 Task: Notify me 15 minutes before the client meeting starts.
Action: Mouse moved to (60, 124)
Screenshot: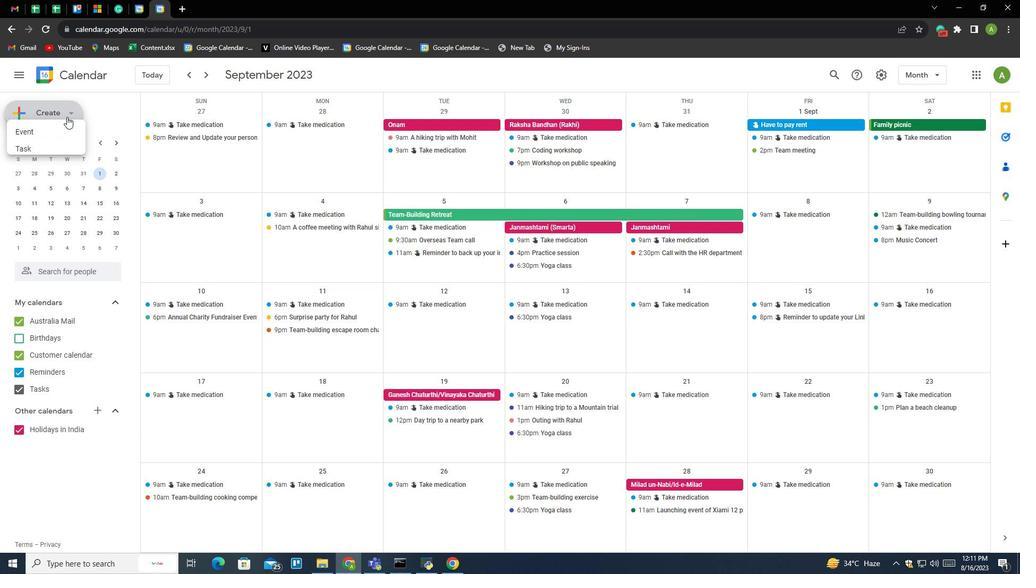 
Action: Mouse pressed left at (60, 124)
Screenshot: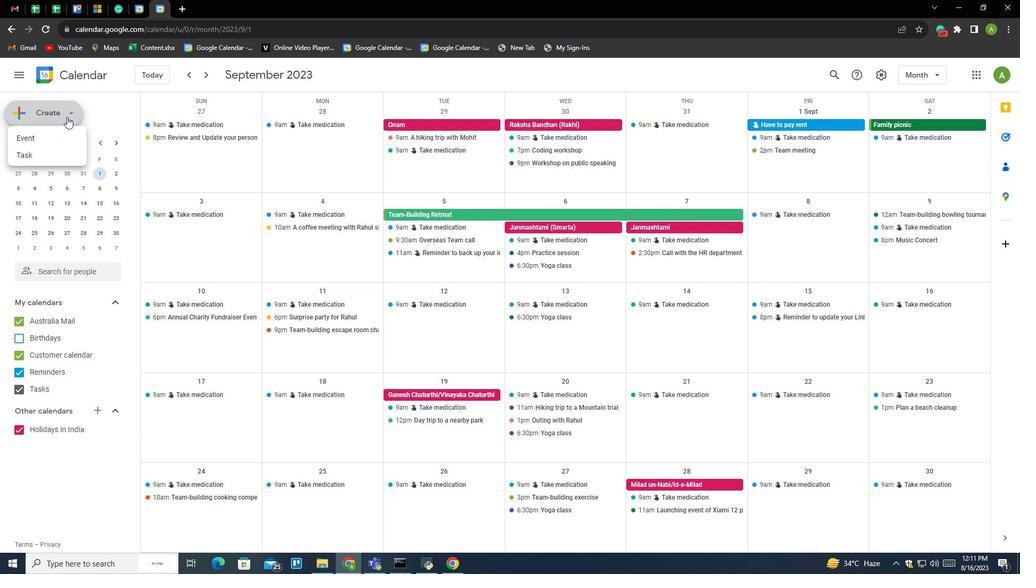 
Action: Mouse moved to (56, 142)
Screenshot: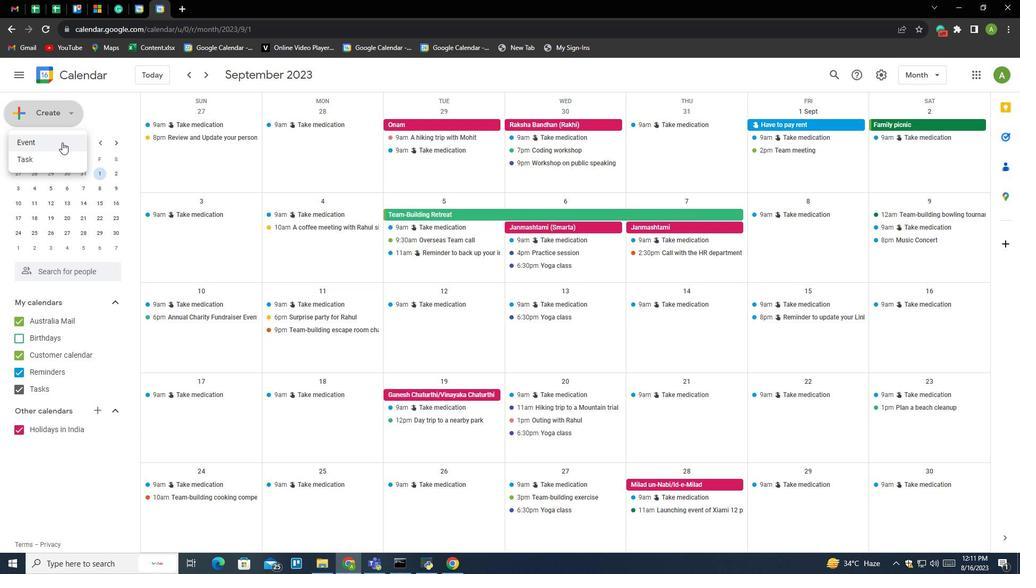 
Action: Mouse pressed left at (56, 142)
Screenshot: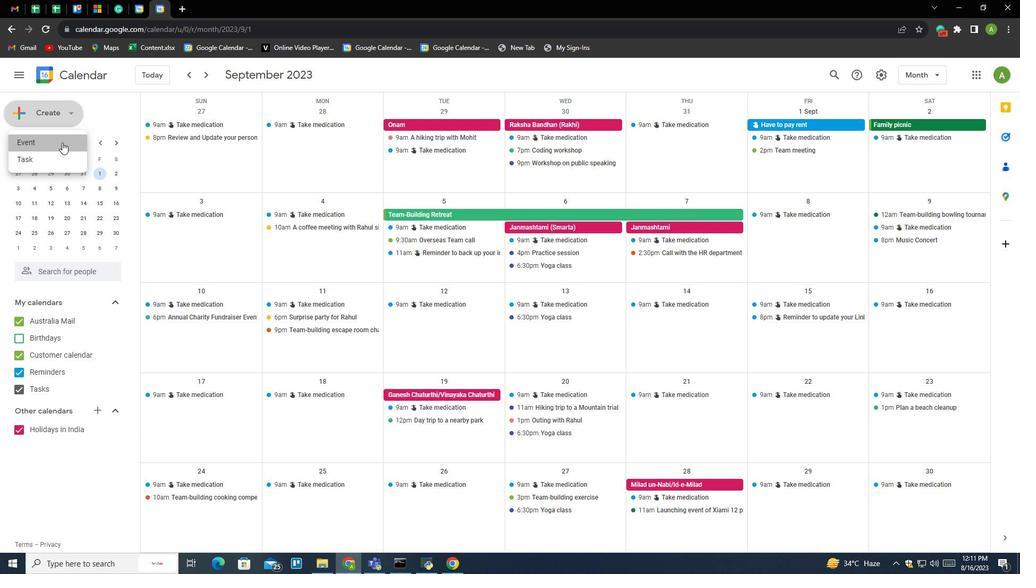 
Action: Mouse moved to (644, 307)
Screenshot: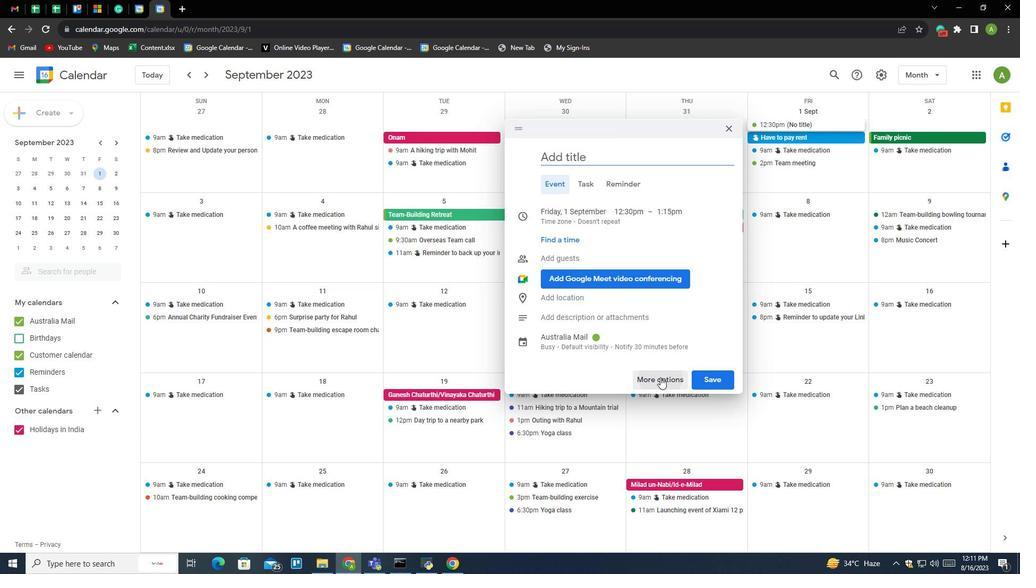 
Action: Mouse pressed left at (644, 307)
Screenshot: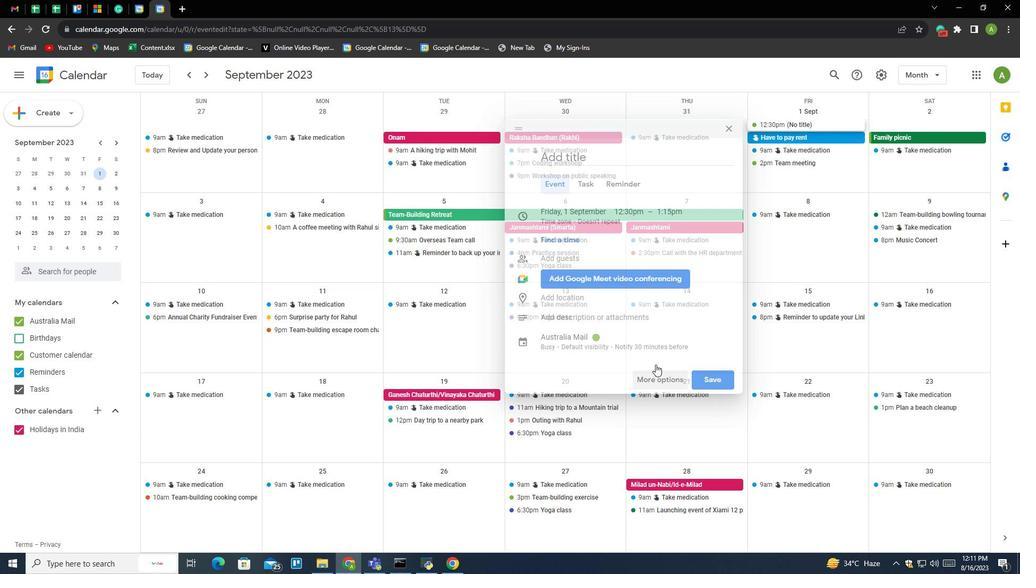 
Action: Mouse moved to (70, 95)
Screenshot: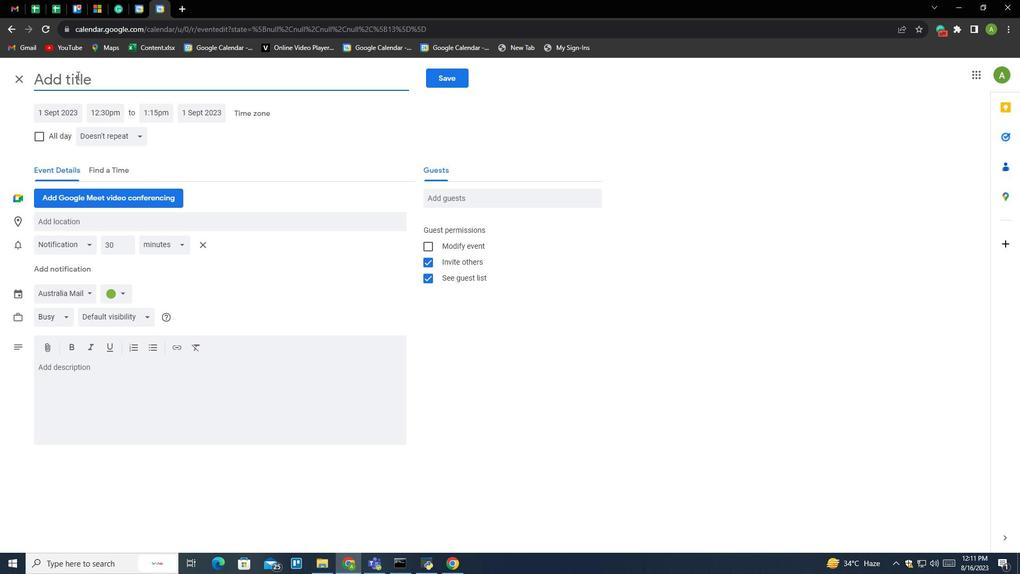 
Action: Mouse pressed left at (70, 95)
Screenshot: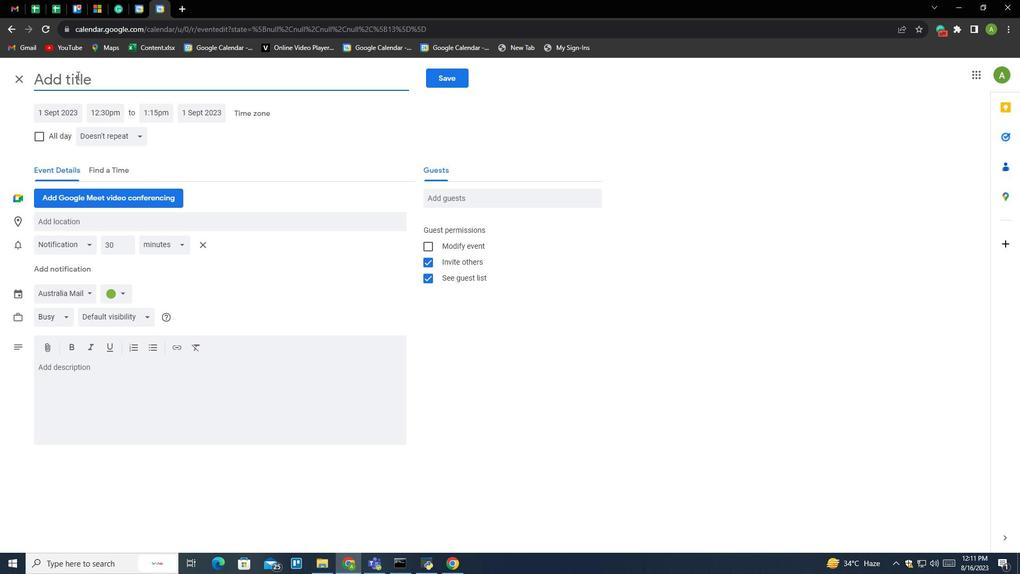 
Action: Key pressed <Key.shift>Client<Key.space>meeting<Key.space>starts<Key.backspace><Key.backspace><Key.backspace><Key.backspace><Key.backspace><Key.backspace>
Screenshot: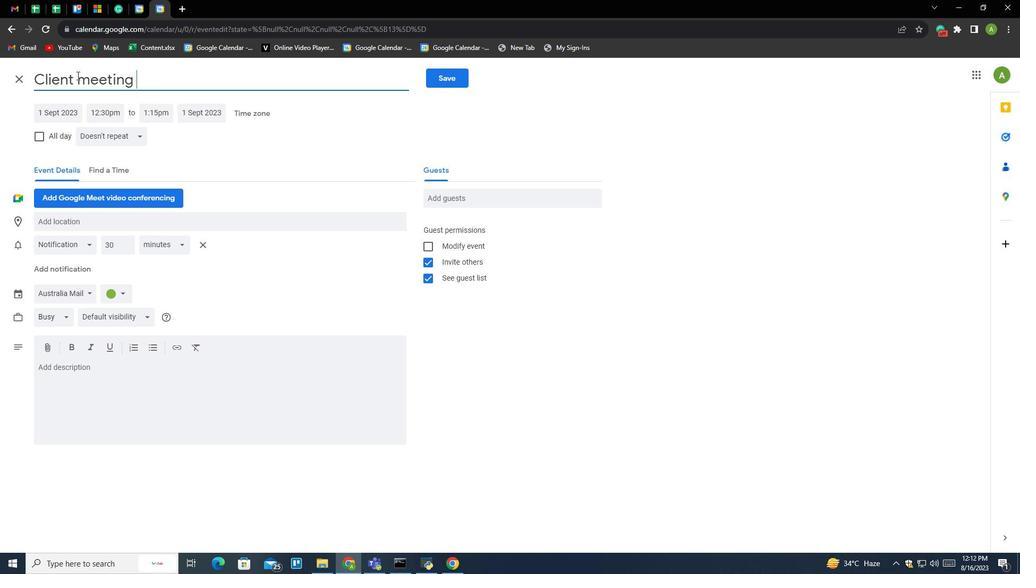 
Action: Mouse moved to (79, 216)
Screenshot: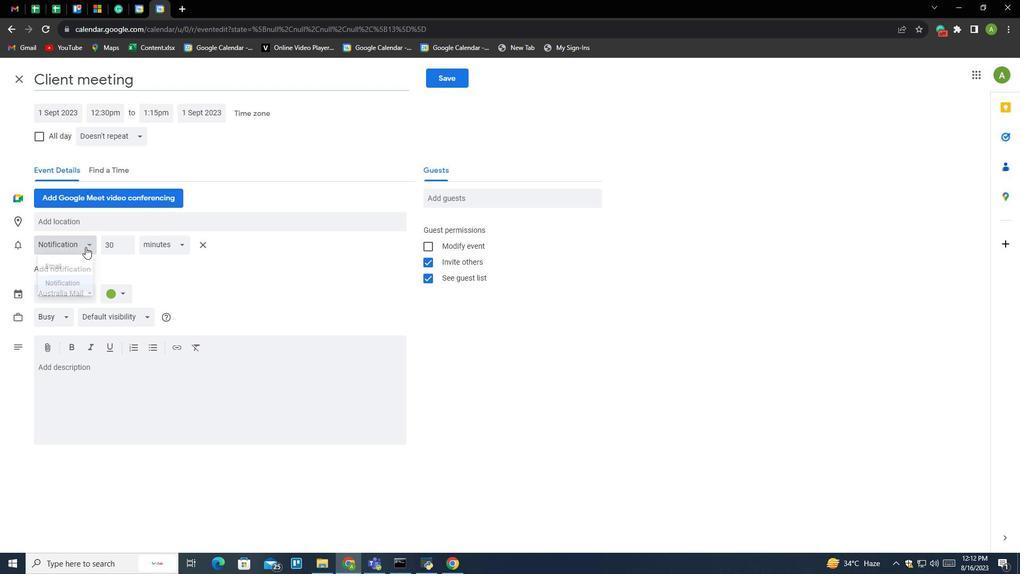 
Action: Mouse pressed left at (79, 216)
Screenshot: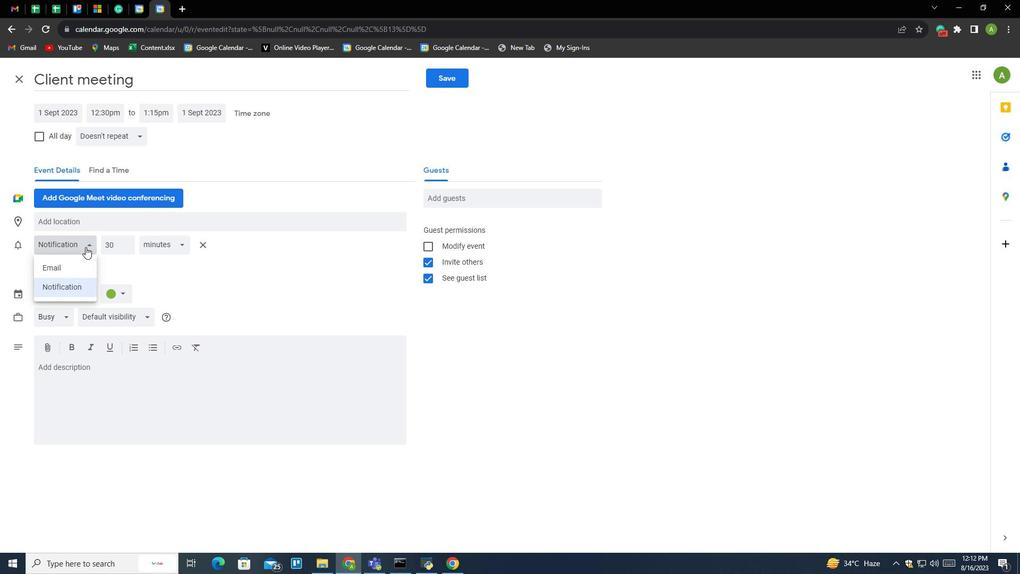 
Action: Mouse moved to (71, 241)
Screenshot: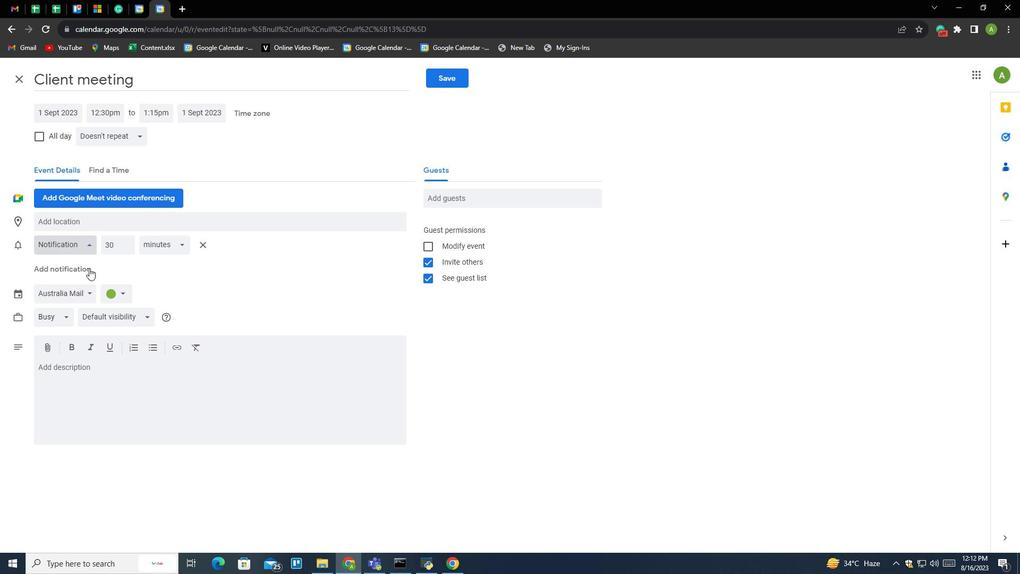 
Action: Mouse pressed left at (71, 241)
Screenshot: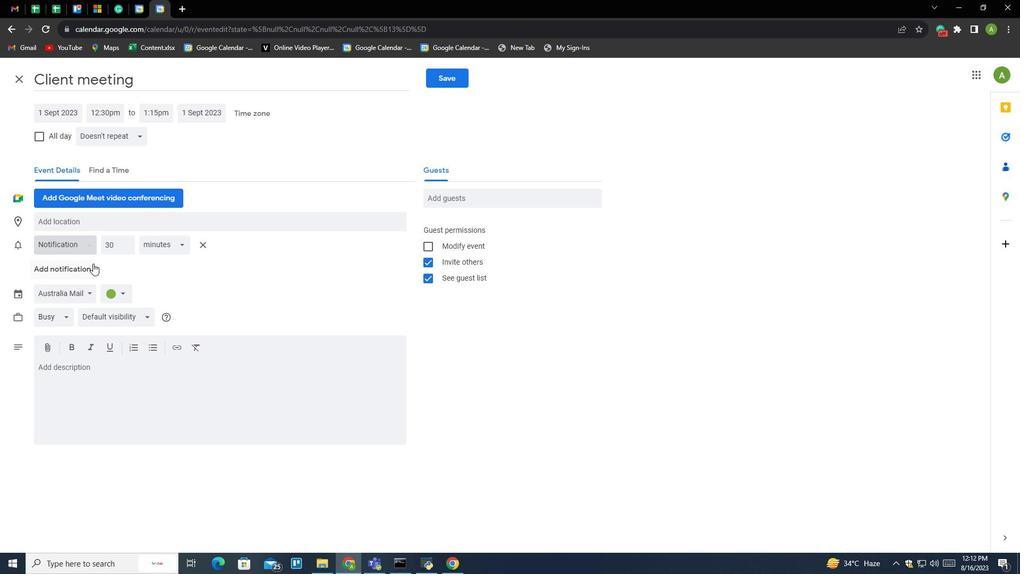 
Action: Mouse moved to (110, 215)
Screenshot: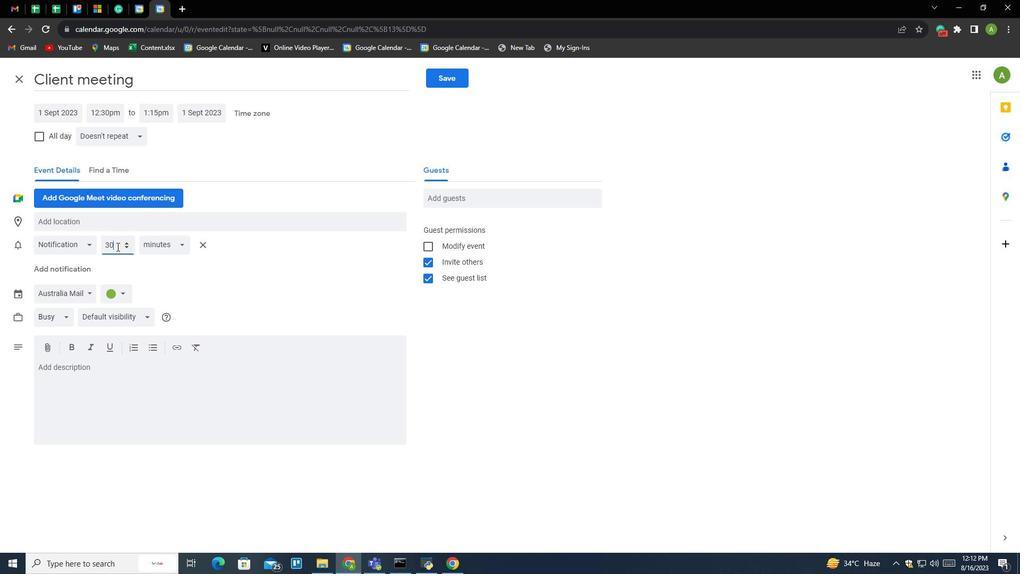 
Action: Mouse pressed left at (110, 215)
Screenshot: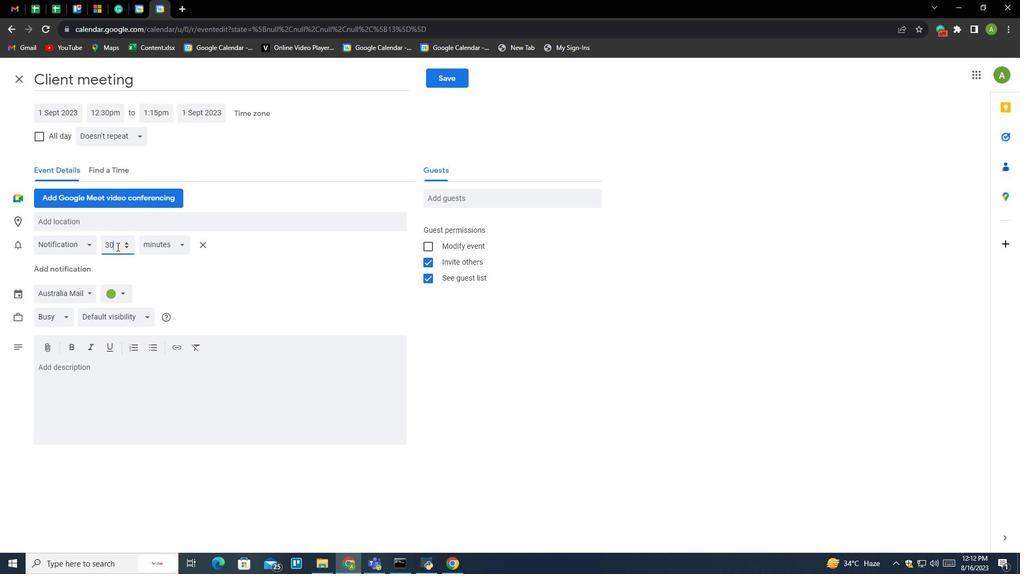 
Action: Key pressed <Key.backspace><Key.backspace>15
Screenshot: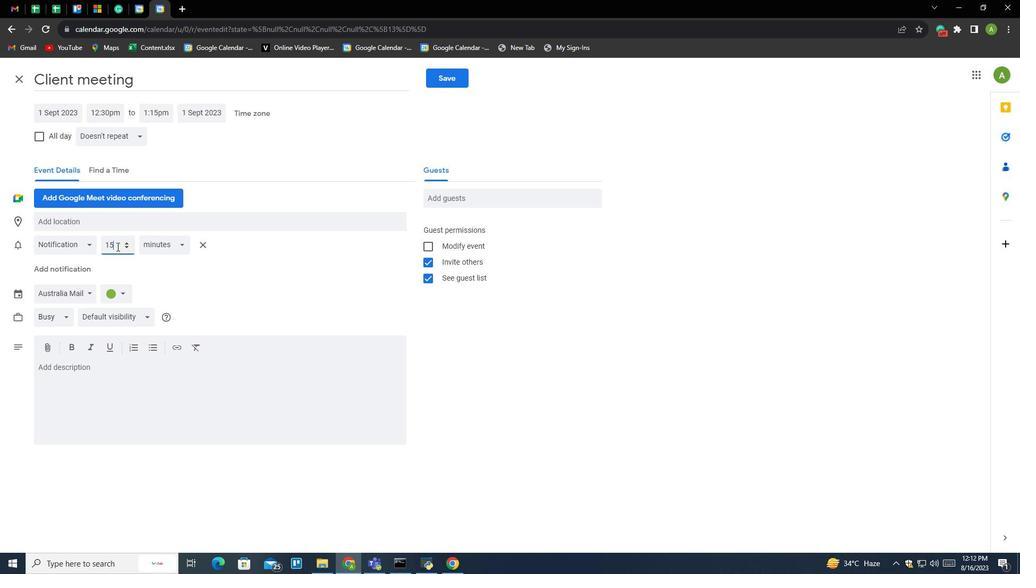 
Action: Mouse moved to (252, 235)
Screenshot: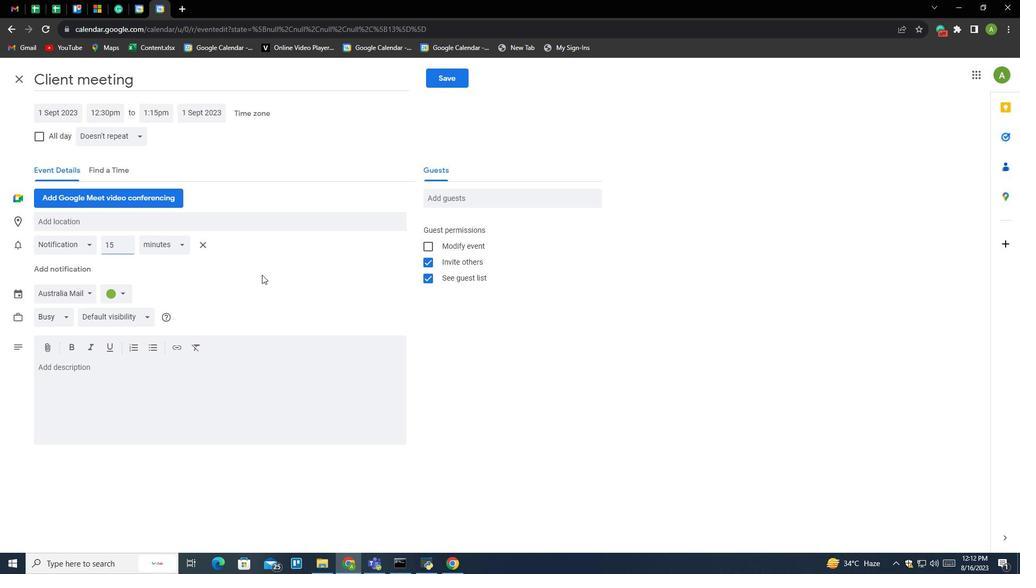 
Action: Mouse pressed left at (252, 235)
Screenshot: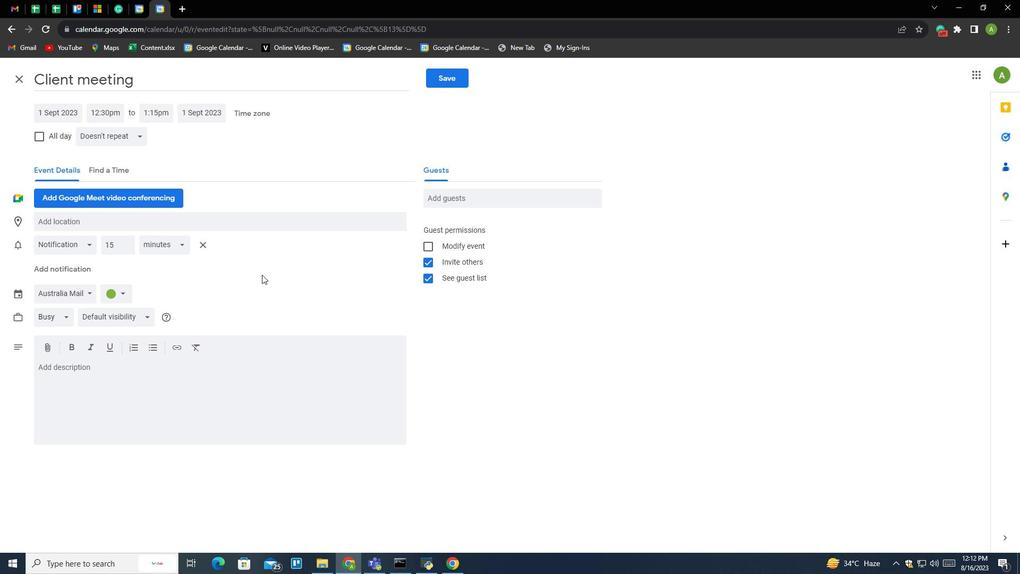
Action: Mouse moved to (61, 121)
Screenshot: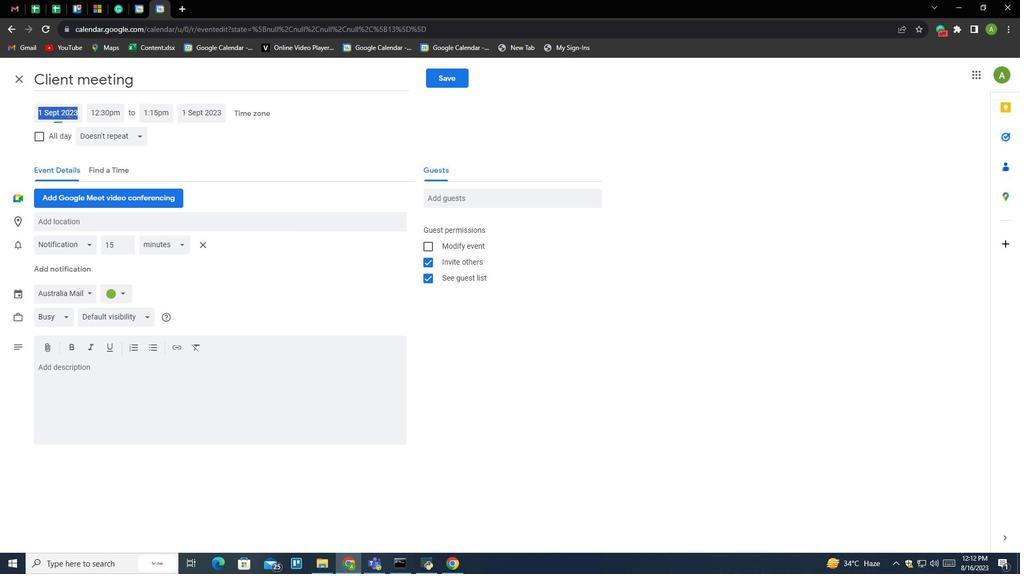 
Action: Mouse pressed left at (61, 121)
Screenshot: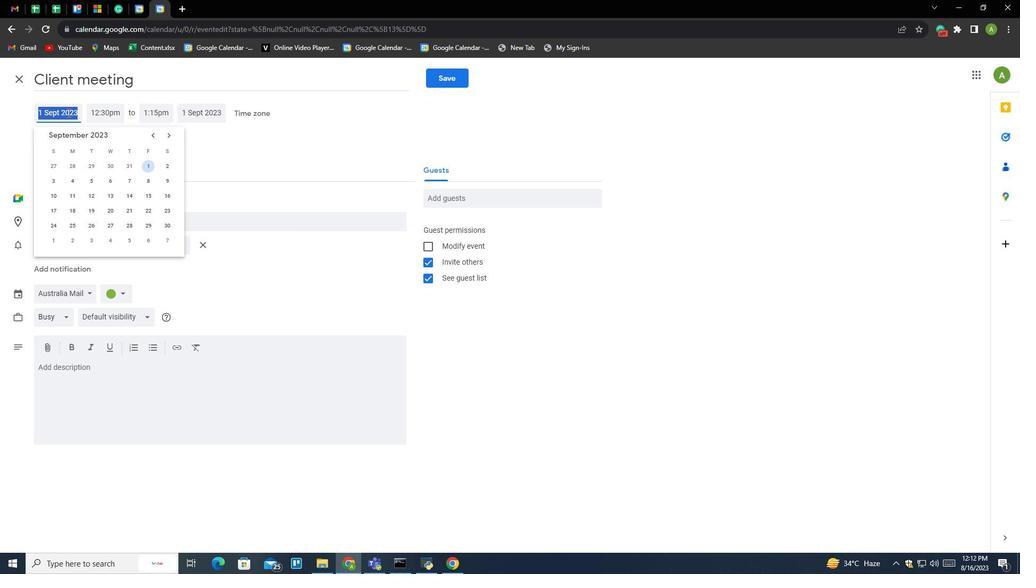 
Action: Mouse moved to (156, 158)
Screenshot: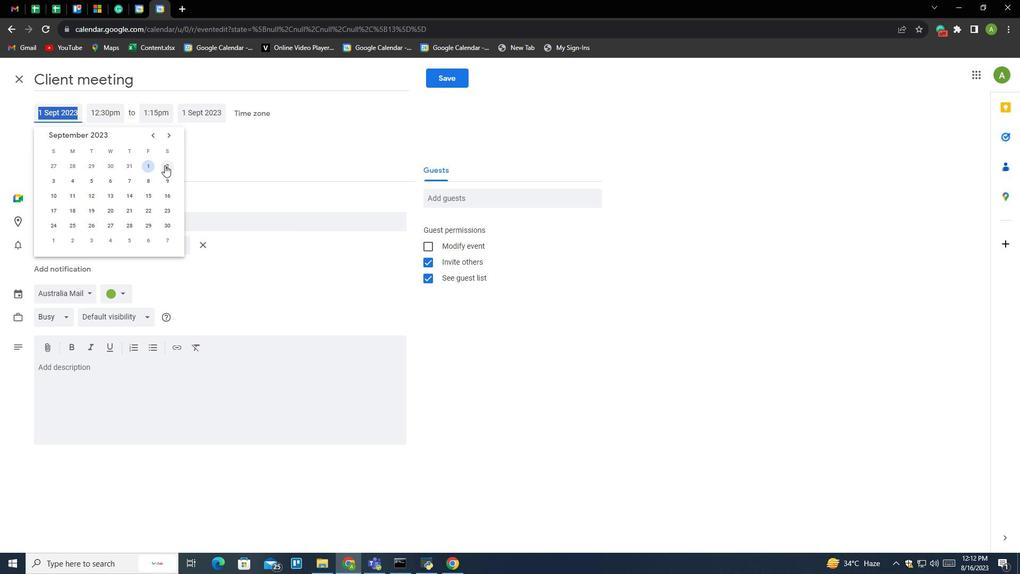 
Action: Mouse pressed left at (156, 158)
Screenshot: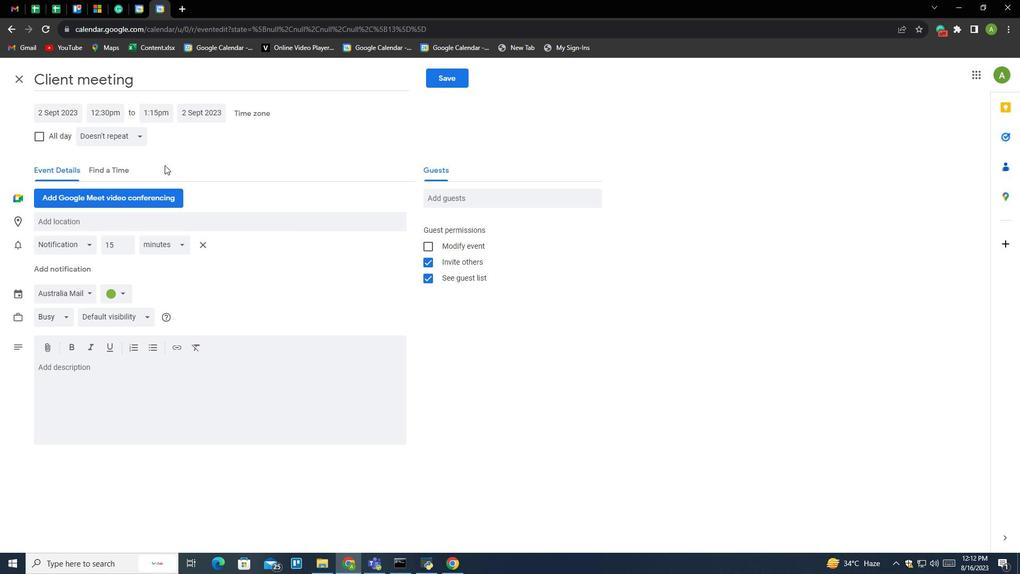 
Action: Mouse moved to (97, 118)
Screenshot: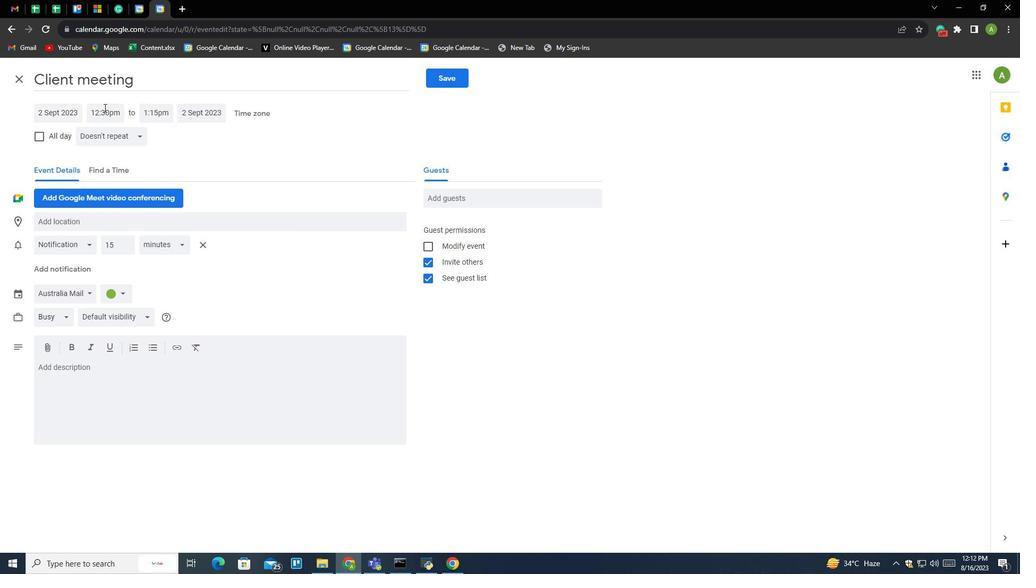 
Action: Mouse pressed left at (97, 118)
Screenshot: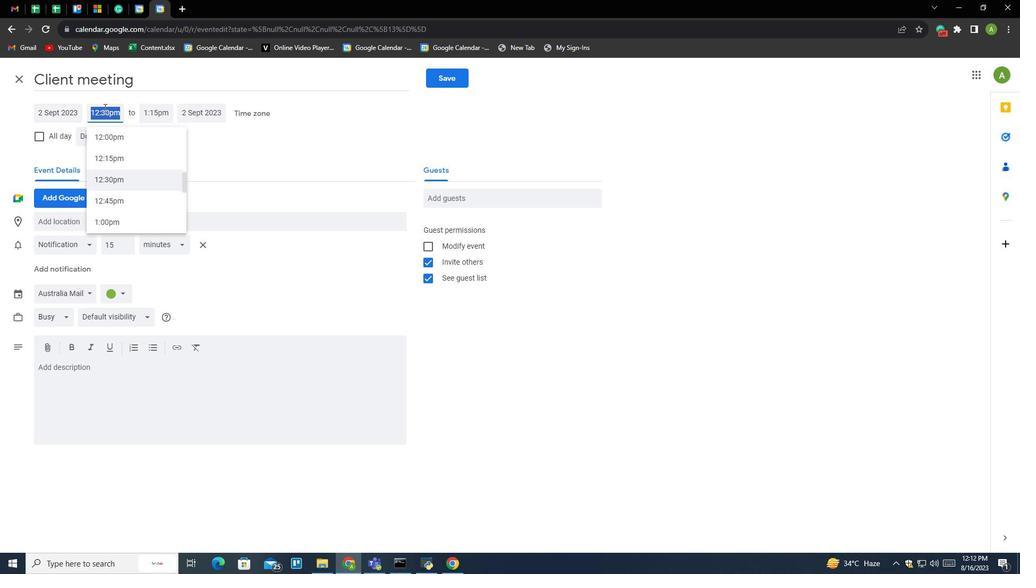 
Action: Mouse moved to (125, 155)
Screenshot: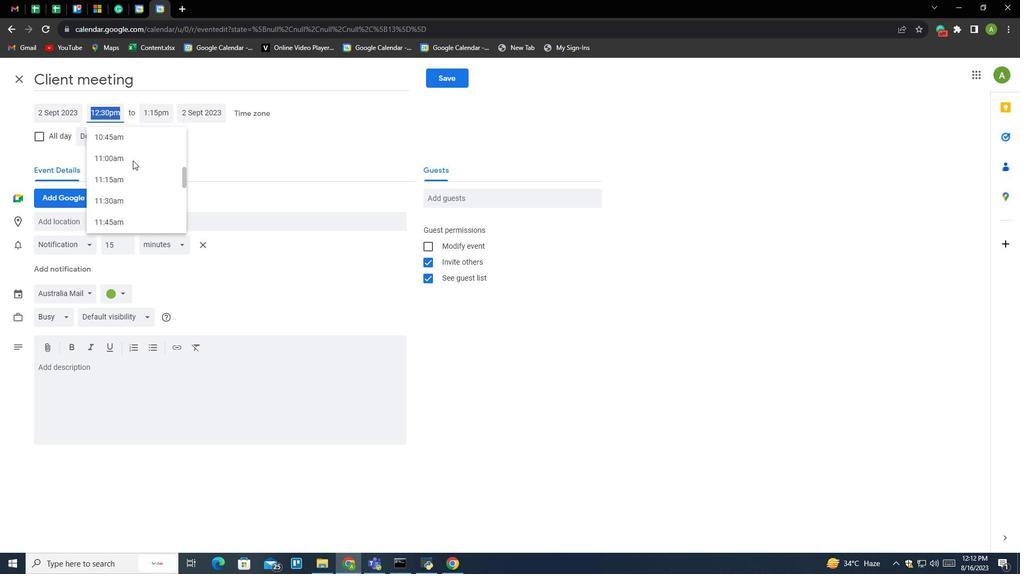 
Action: Mouse scrolled (125, 155) with delta (0, 0)
Screenshot: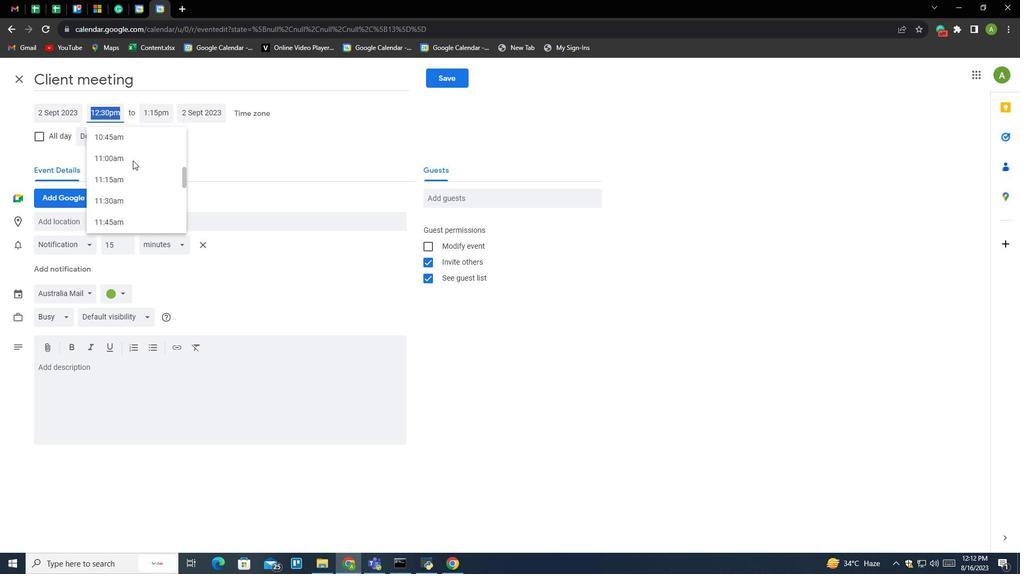 
Action: Mouse scrolled (125, 155) with delta (0, 0)
Screenshot: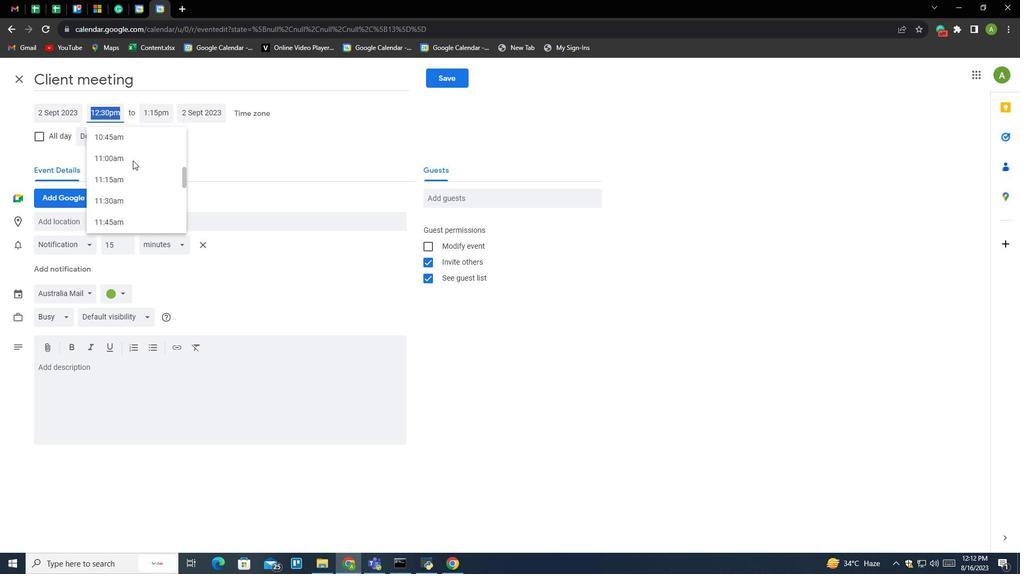 
Action: Mouse moved to (123, 155)
Screenshot: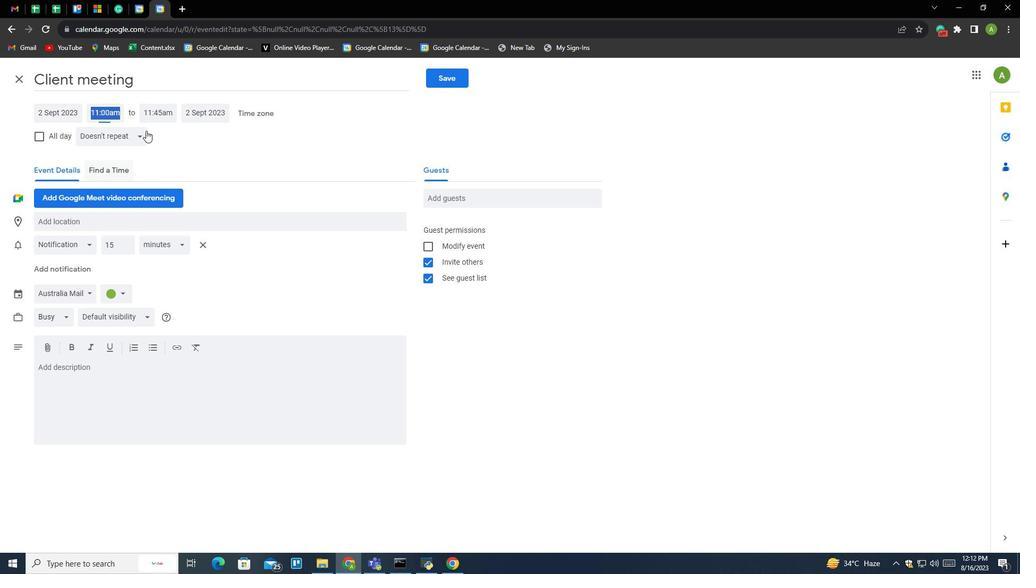 
Action: Mouse pressed left at (123, 155)
Screenshot: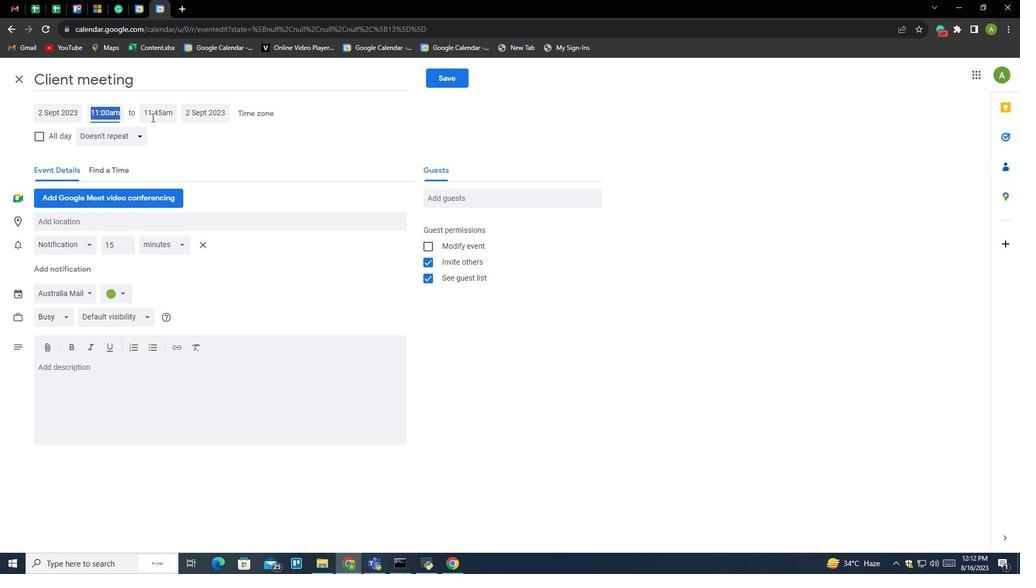 
Action: Mouse moved to (146, 121)
Screenshot: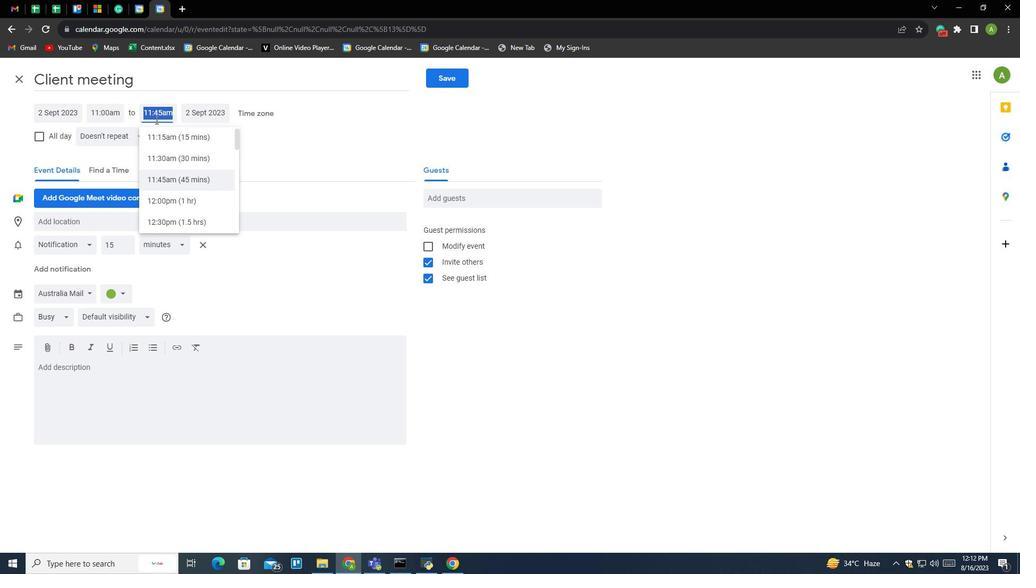 
Action: Mouse pressed left at (146, 121)
Screenshot: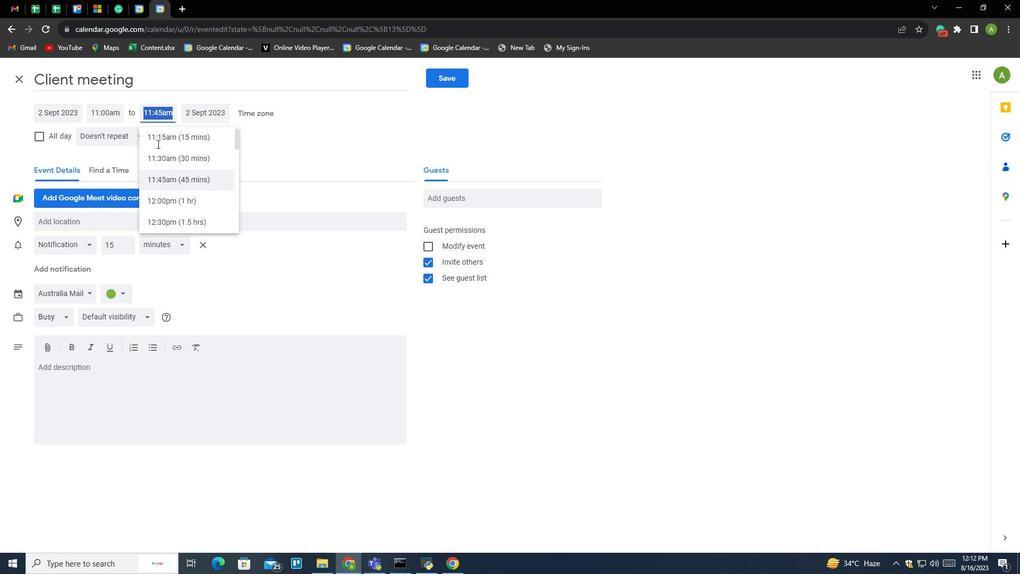 
Action: Mouse moved to (152, 167)
Screenshot: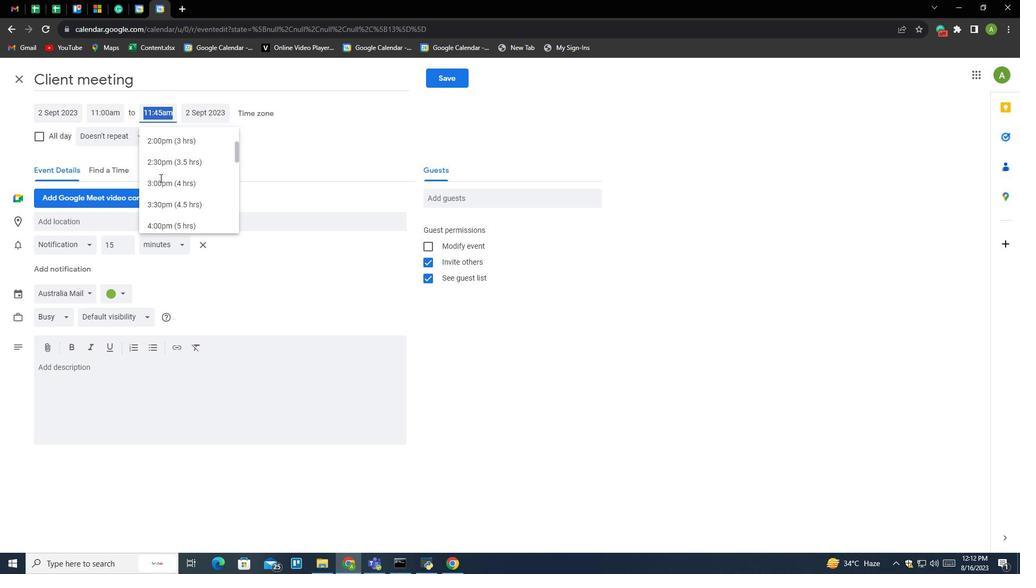 
Action: Mouse scrolled (152, 167) with delta (0, 0)
Screenshot: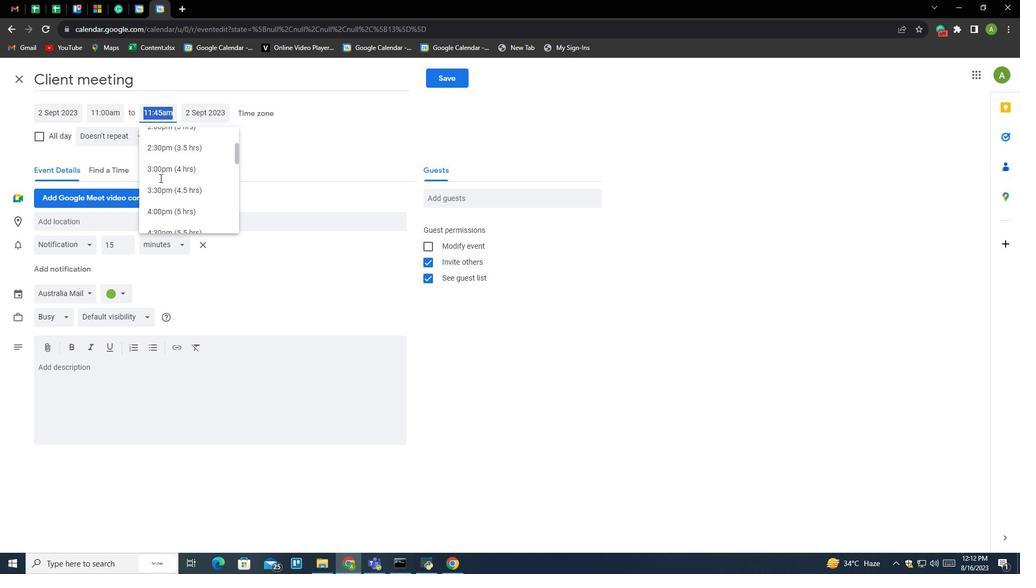 
Action: Mouse scrolled (152, 167) with delta (0, 0)
Screenshot: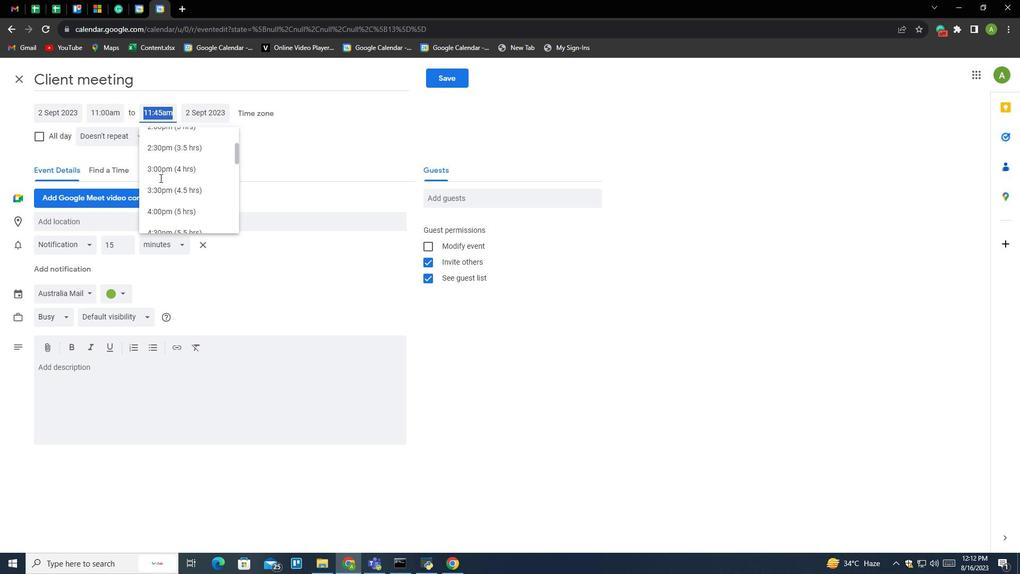 
Action: Mouse scrolled (152, 167) with delta (0, 0)
Screenshot: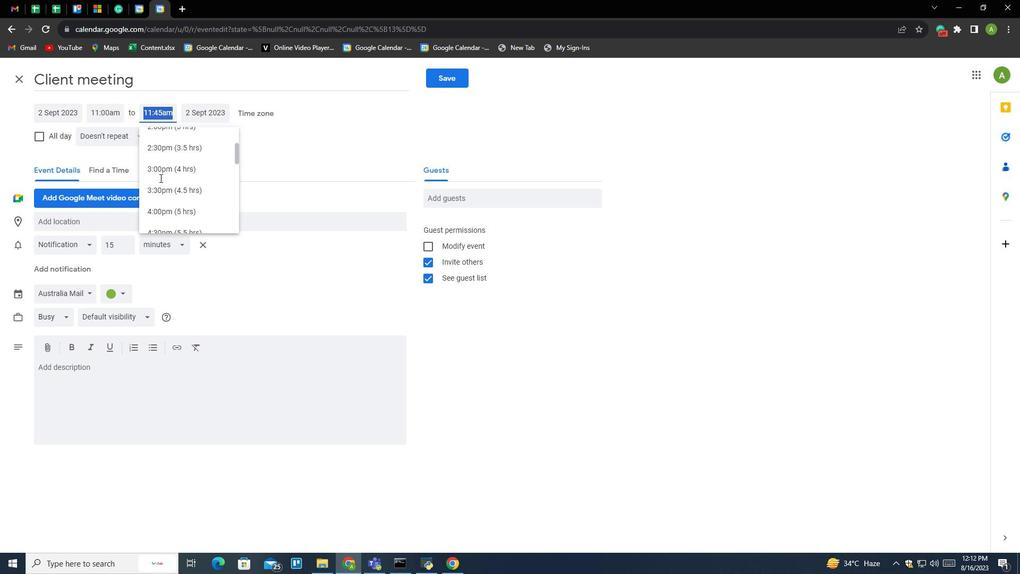 
Action: Mouse moved to (164, 147)
Screenshot: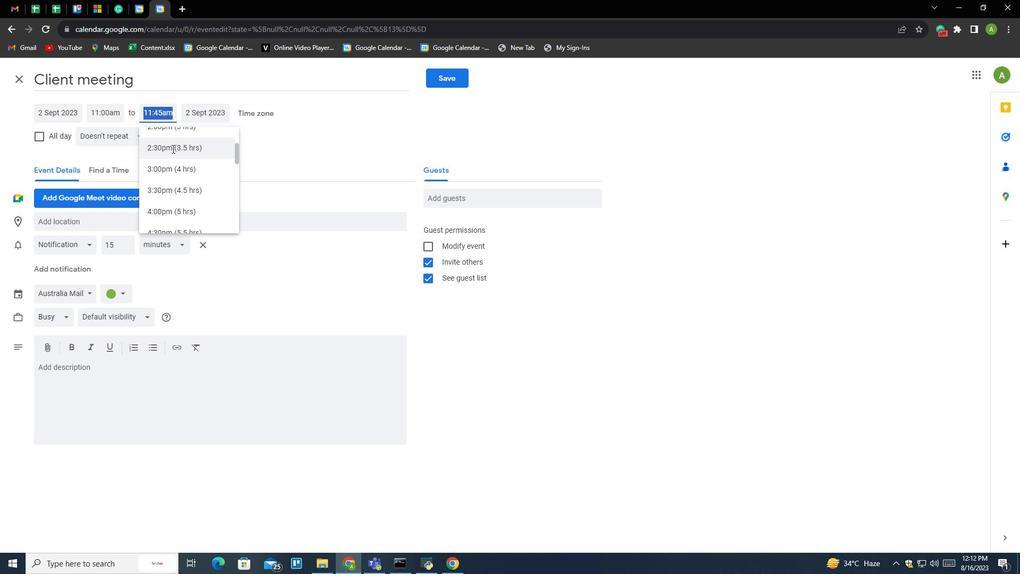 
Action: Mouse pressed left at (164, 147)
Screenshot: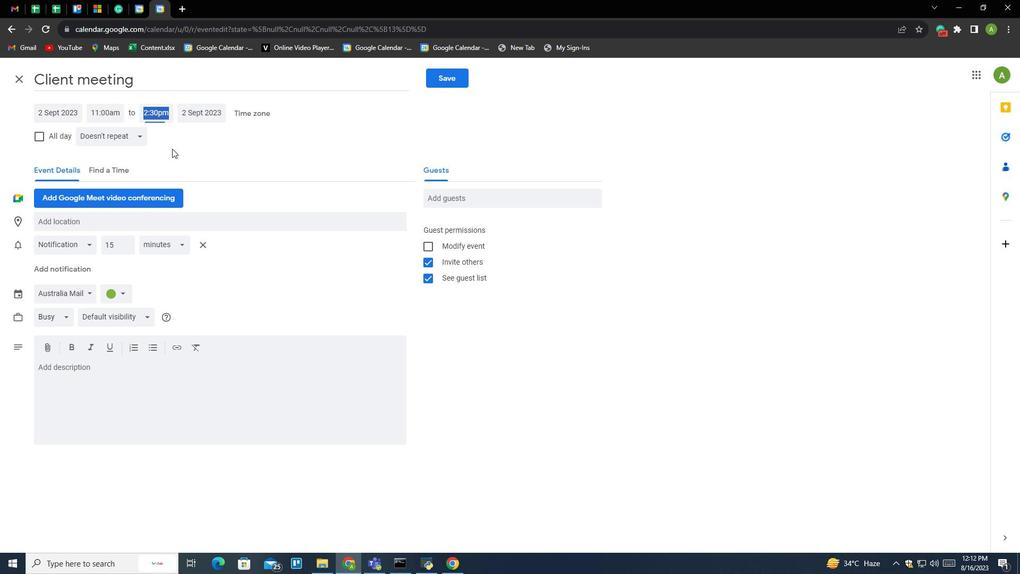 
Action: Mouse moved to (281, 155)
Screenshot: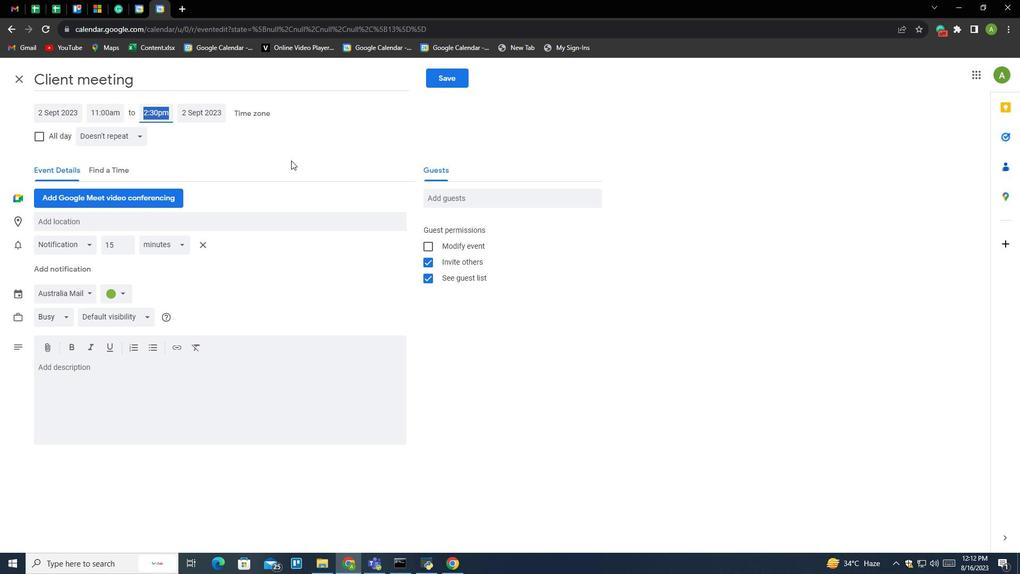 
Action: Mouse pressed left at (281, 155)
Screenshot: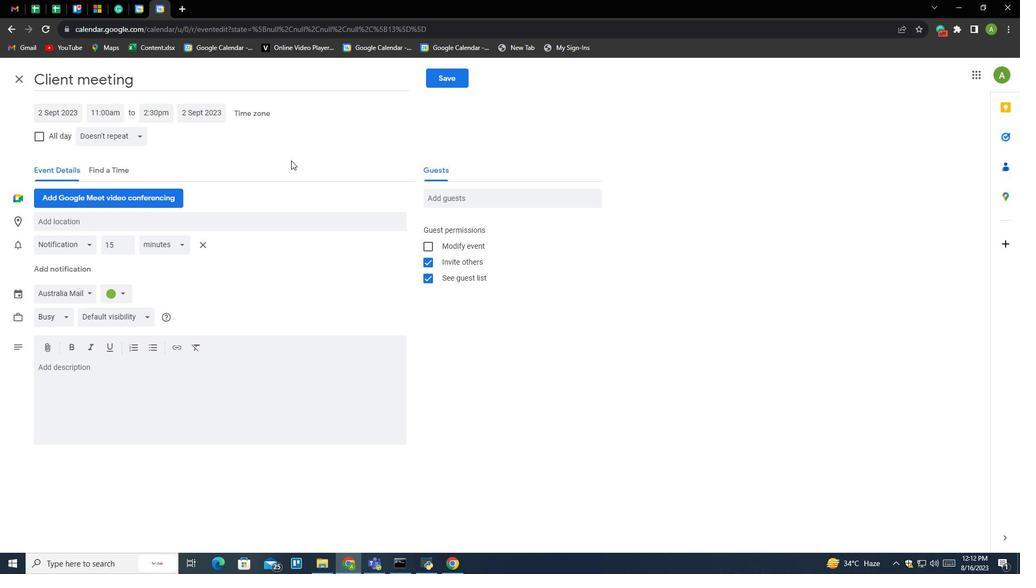 
Action: Mouse moved to (418, 97)
Screenshot: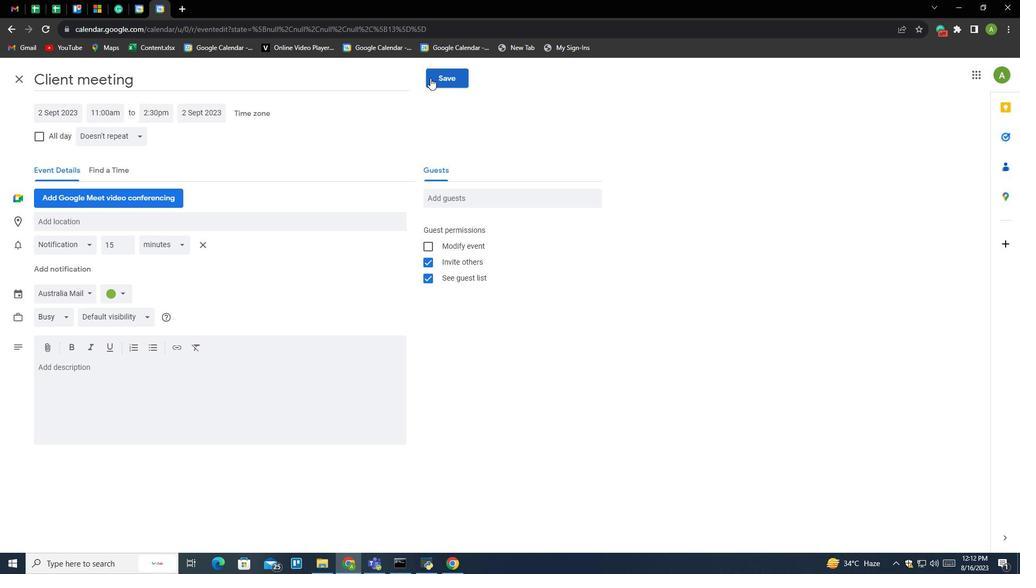 
Action: Mouse pressed left at (418, 97)
Screenshot: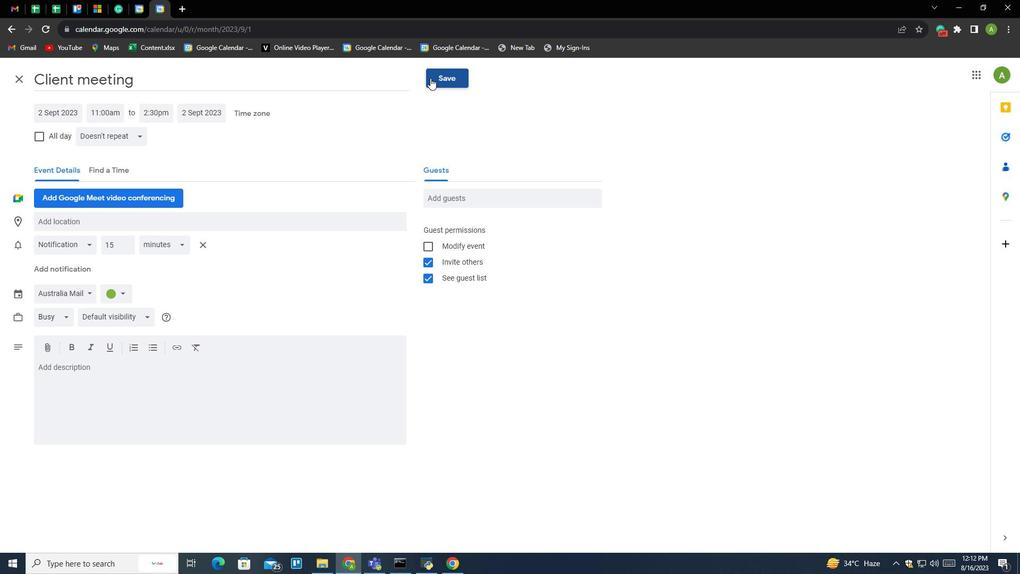 
Action: Mouse moved to (483, 287)
Screenshot: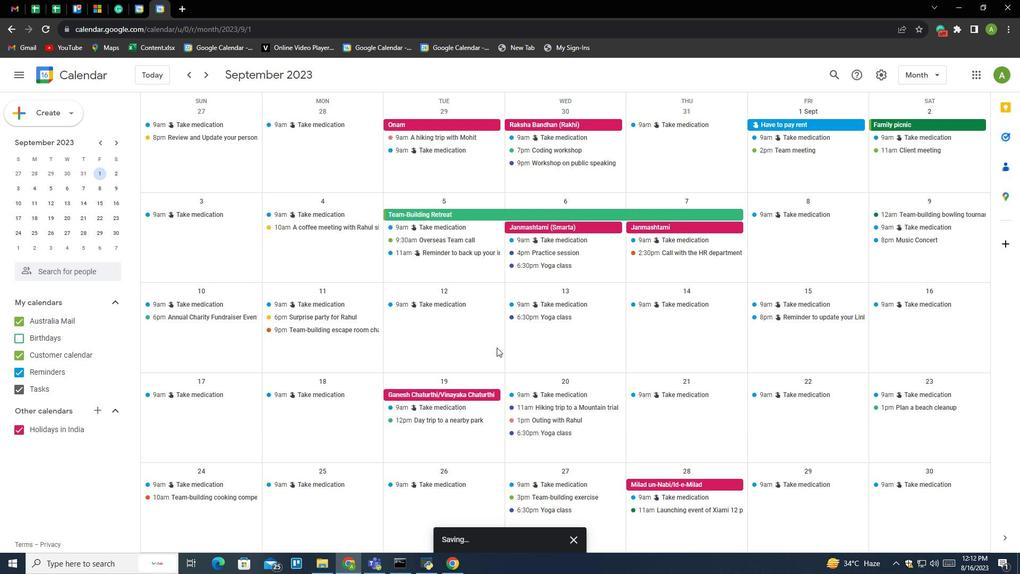 
